 Task: Create List Brand Identity Rebranding in Board Sales Prospecting Platforms and Tools to Workspace Advertising Agencies. Create List Brand Identity Consistency in Board Customer Segmentation and Analysis to Workspace Advertising Agencies. Create List Brand Identity Localization in Board Social Media Influencer Ambassador Program Creation and Management to Workspace Advertising Agencies
Action: Mouse moved to (661, 158)
Screenshot: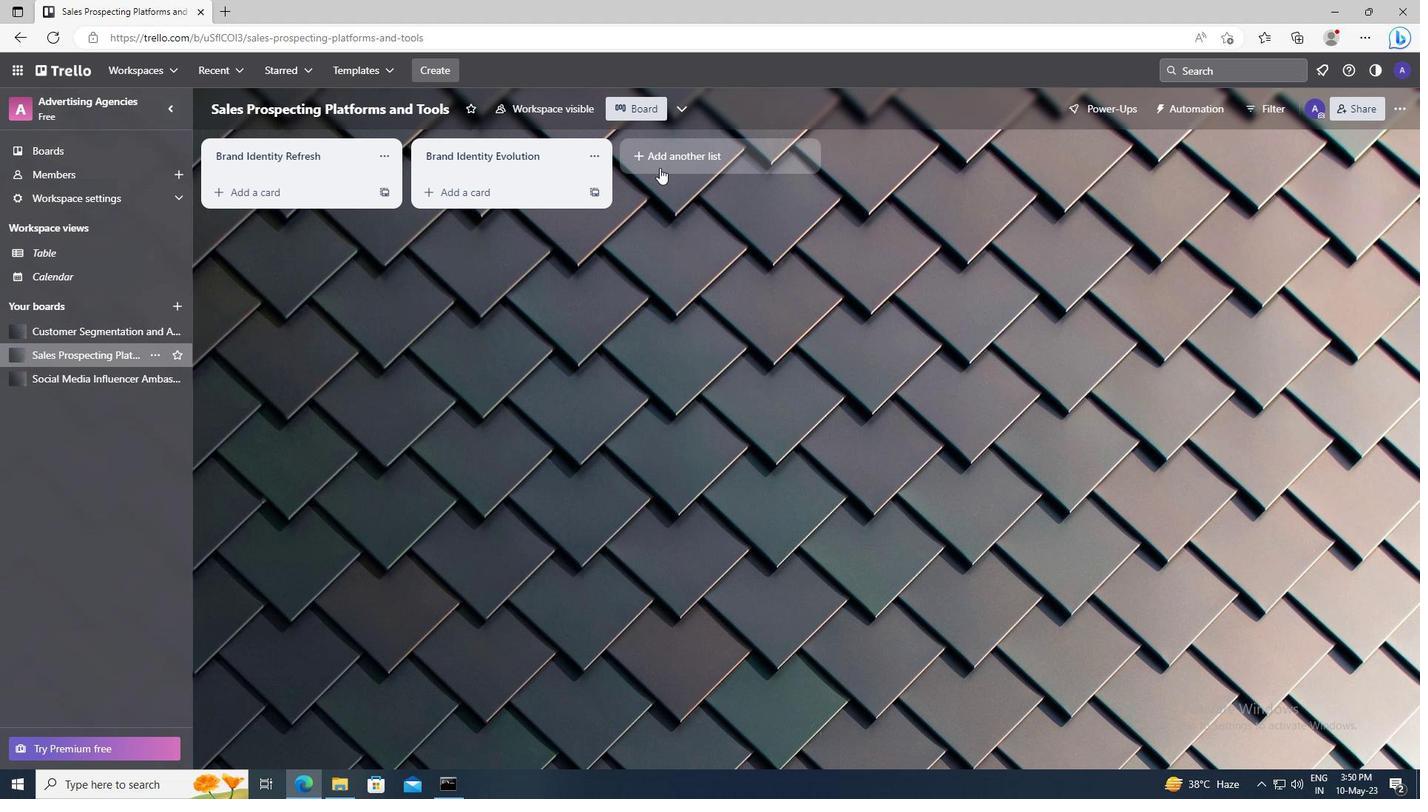 
Action: Mouse pressed left at (661, 158)
Screenshot: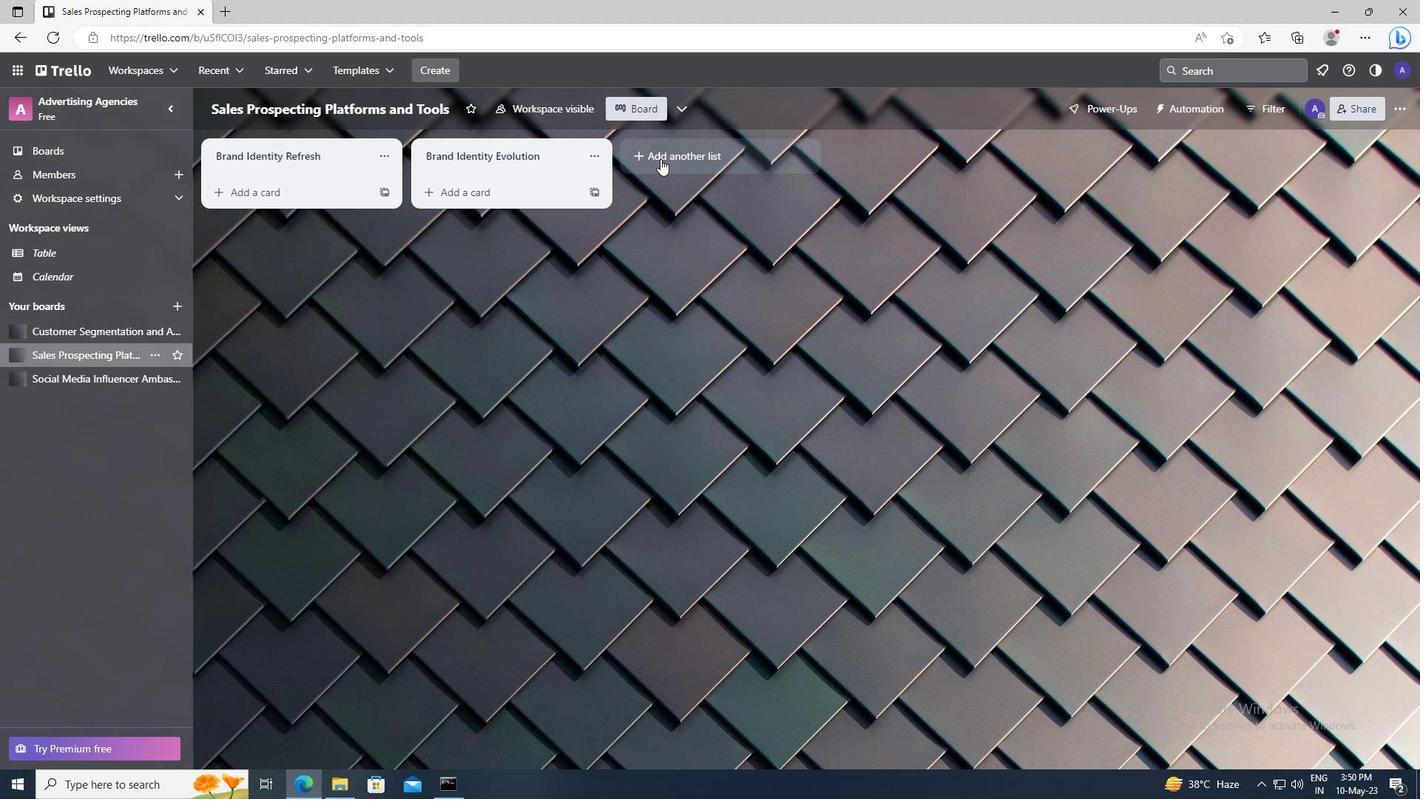 
Action: Mouse moved to (657, 161)
Screenshot: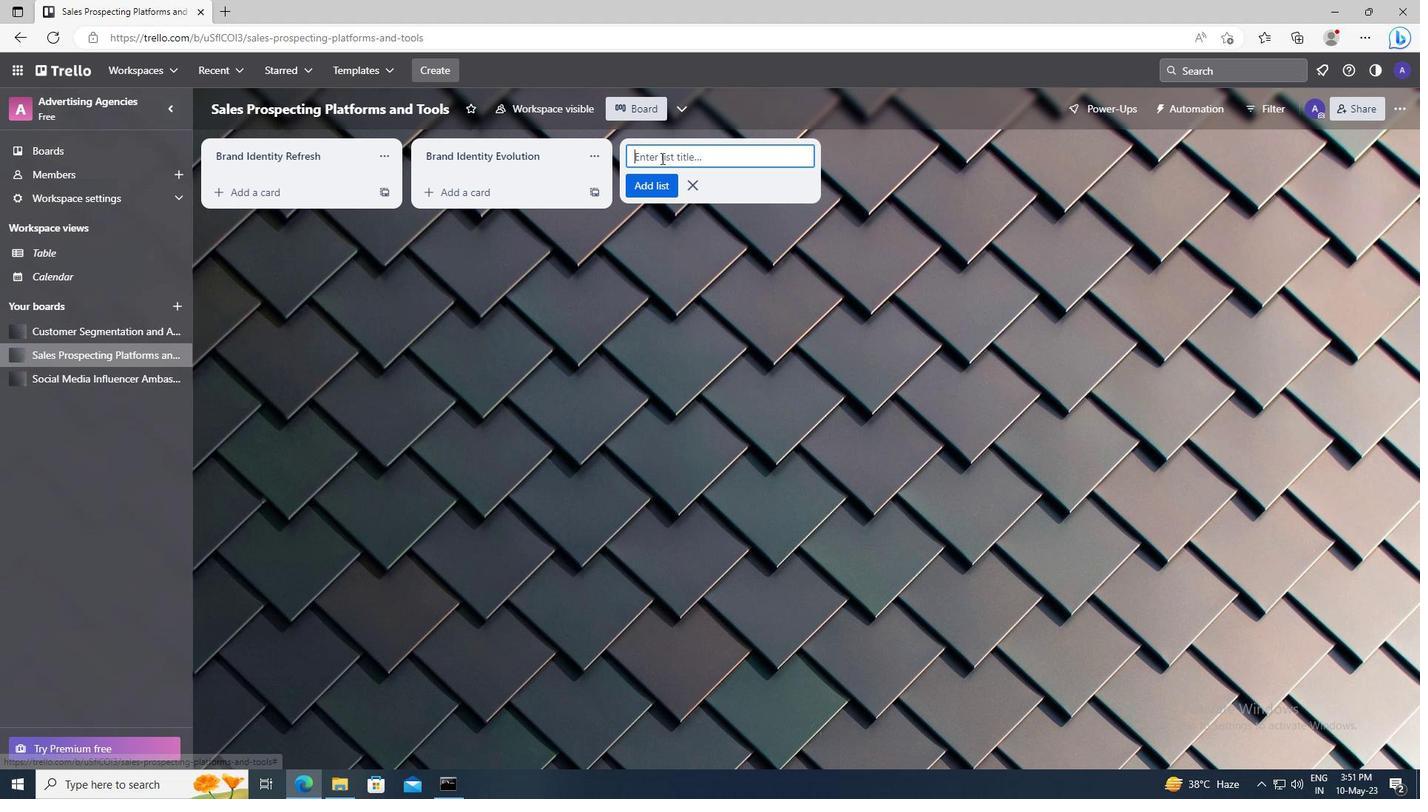 
Action: Key pressed <Key.shift>BRAND<Key.space><Key.shift>IDENTITY<Key.space><Key.shift>REBRANDING
Screenshot: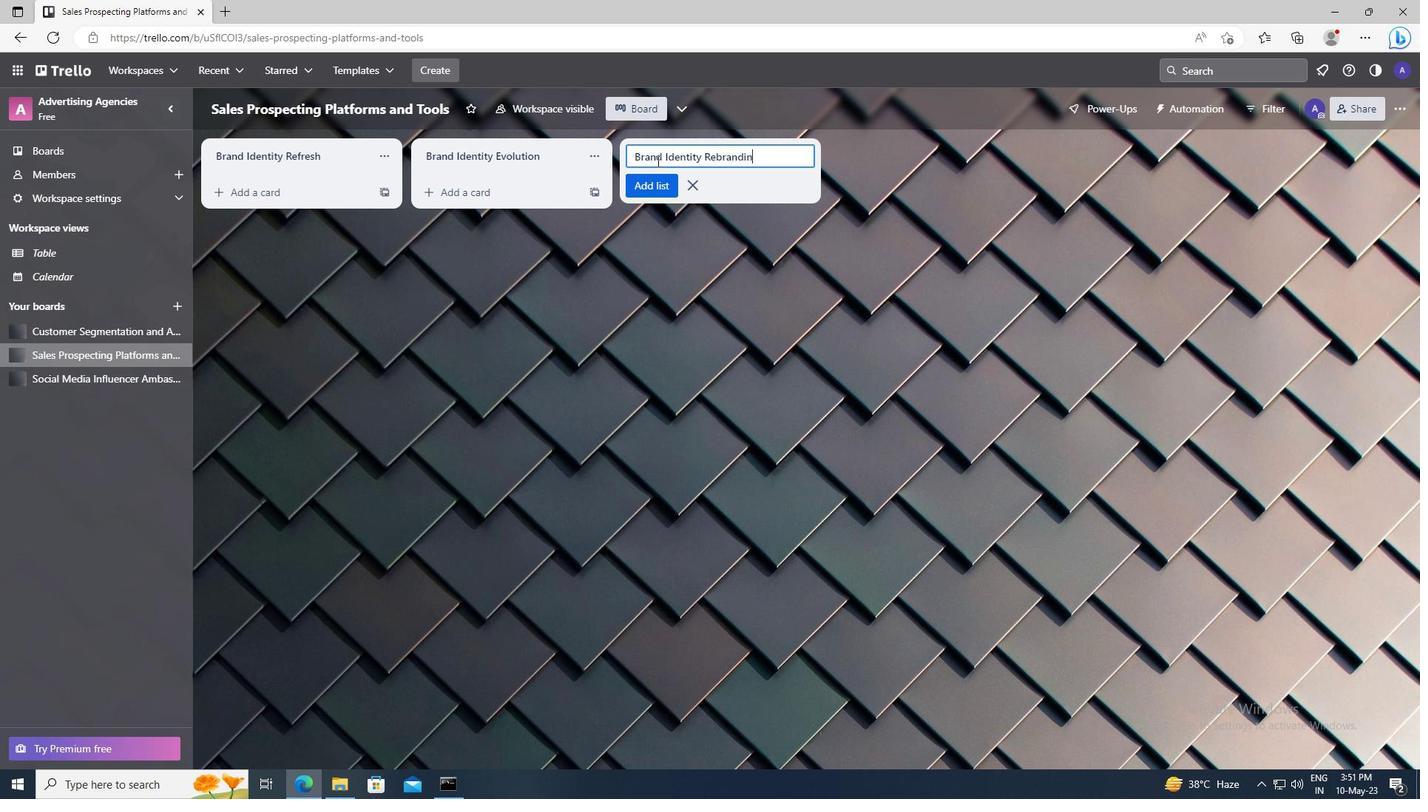 
Action: Mouse moved to (657, 187)
Screenshot: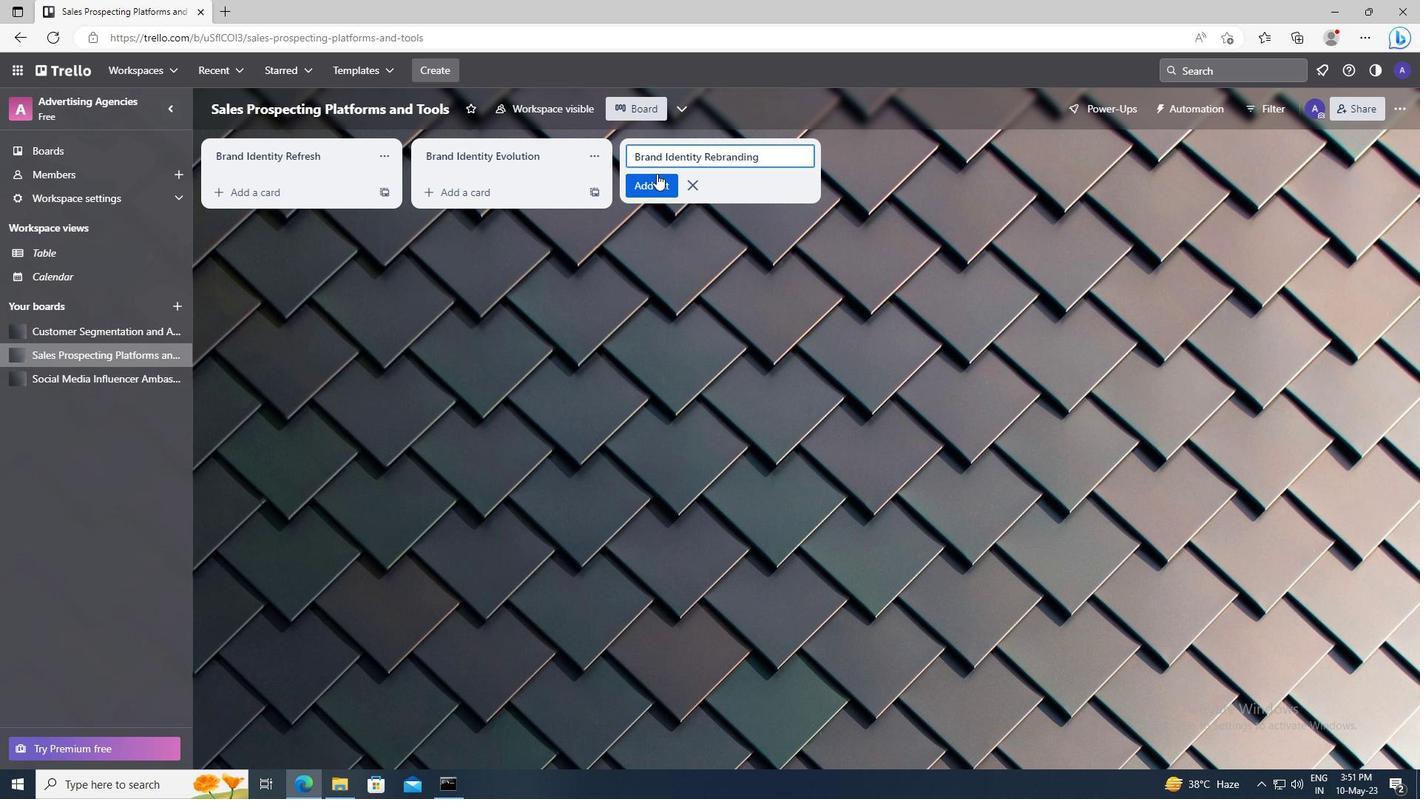 
Action: Mouse pressed left at (657, 187)
Screenshot: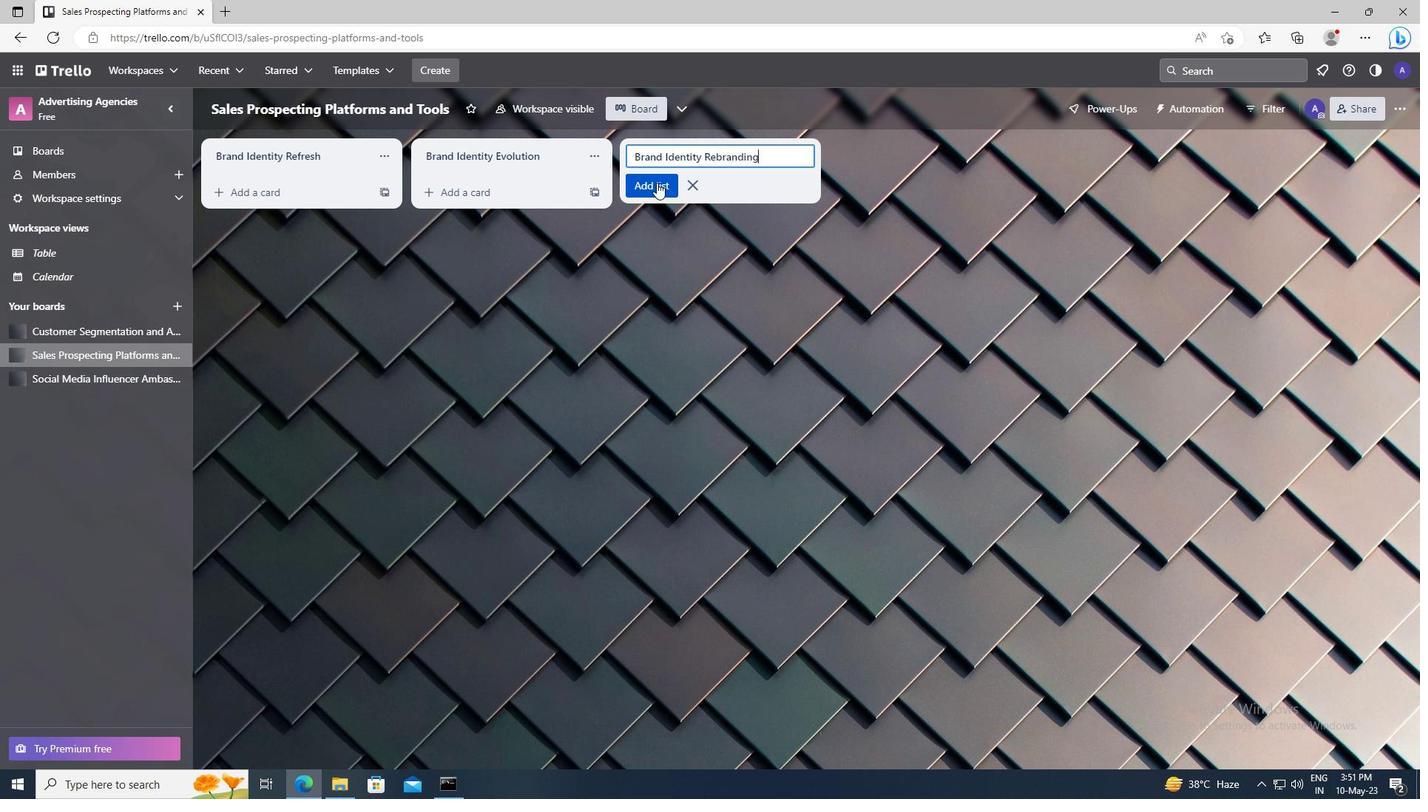 
Action: Mouse moved to (91, 329)
Screenshot: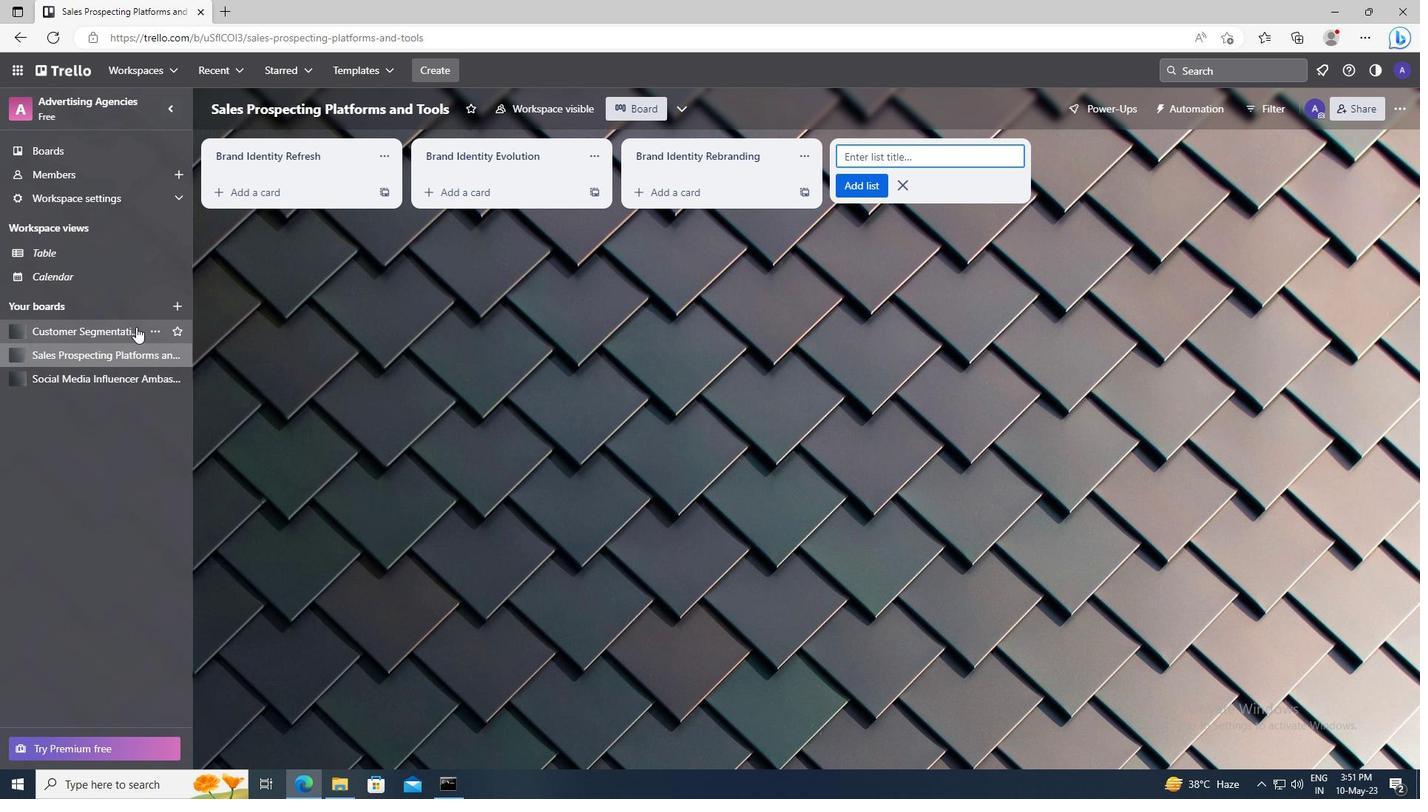 
Action: Mouse pressed left at (91, 329)
Screenshot: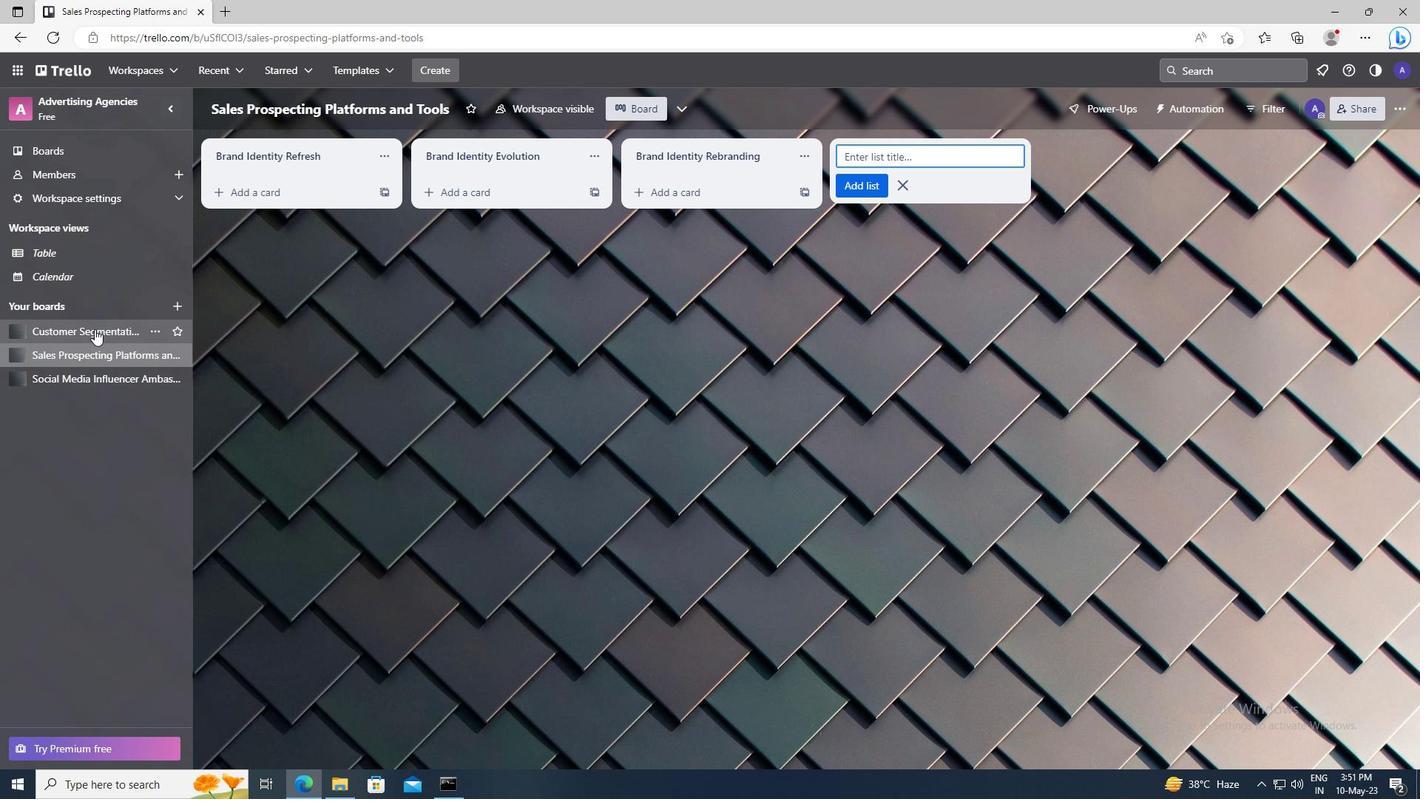 
Action: Mouse moved to (669, 156)
Screenshot: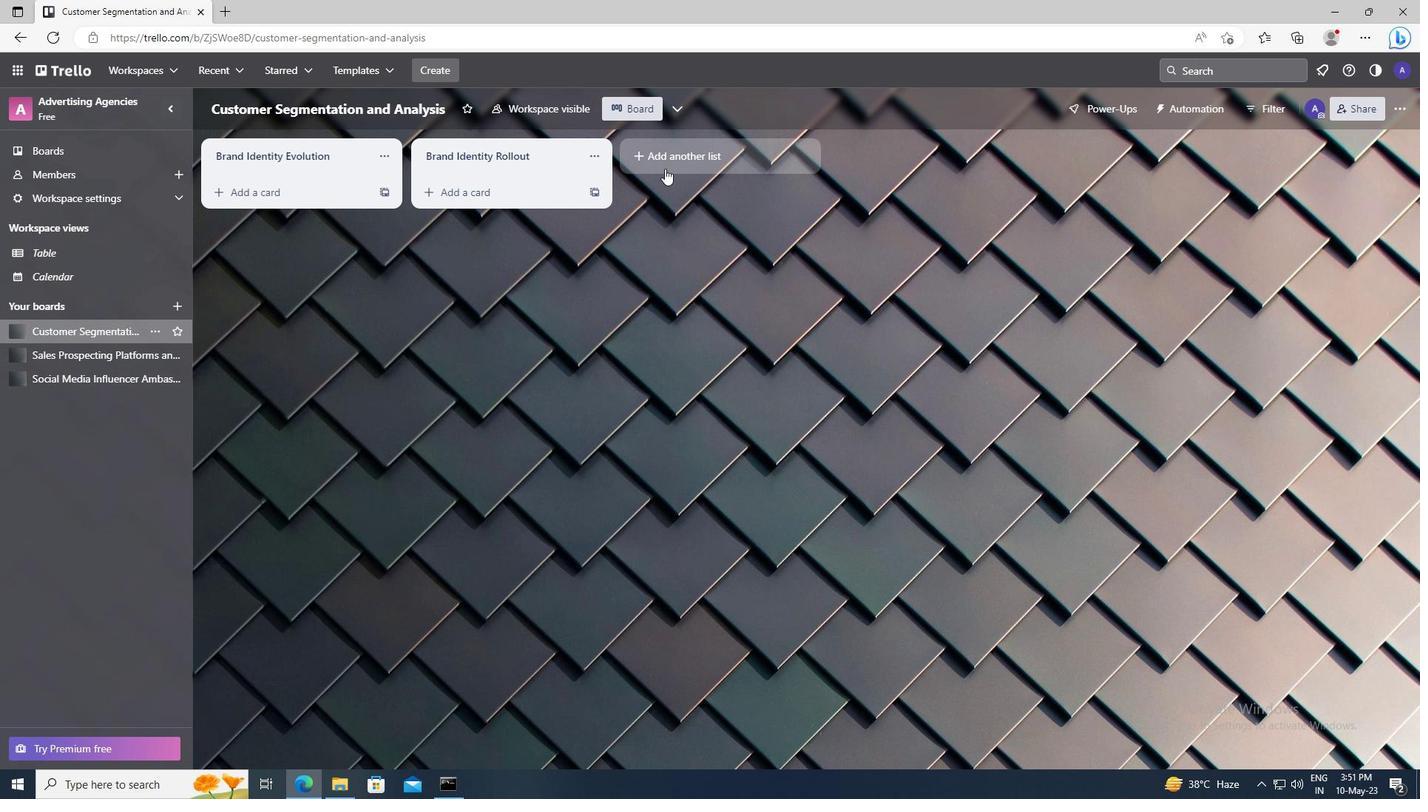 
Action: Mouse pressed left at (669, 156)
Screenshot: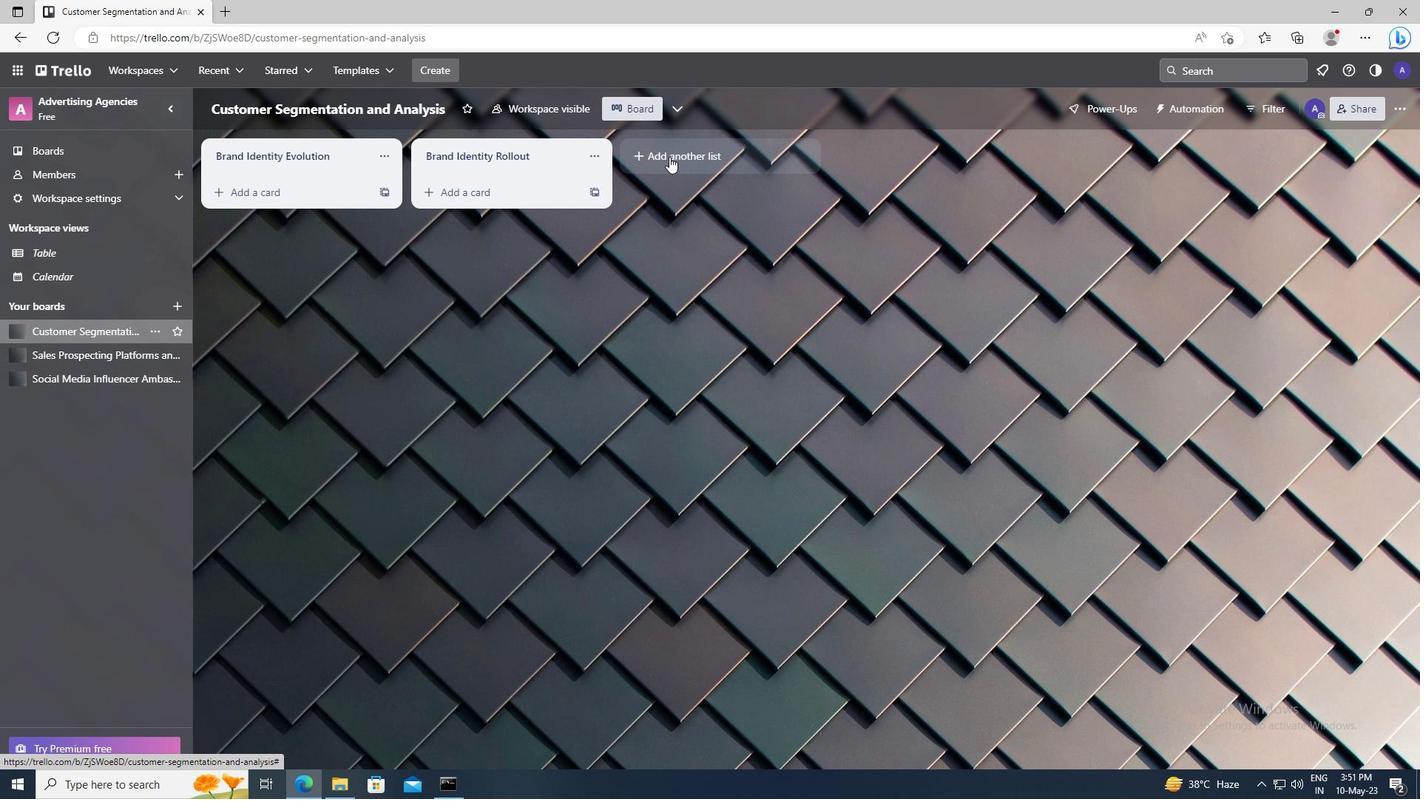 
Action: Mouse moved to (662, 161)
Screenshot: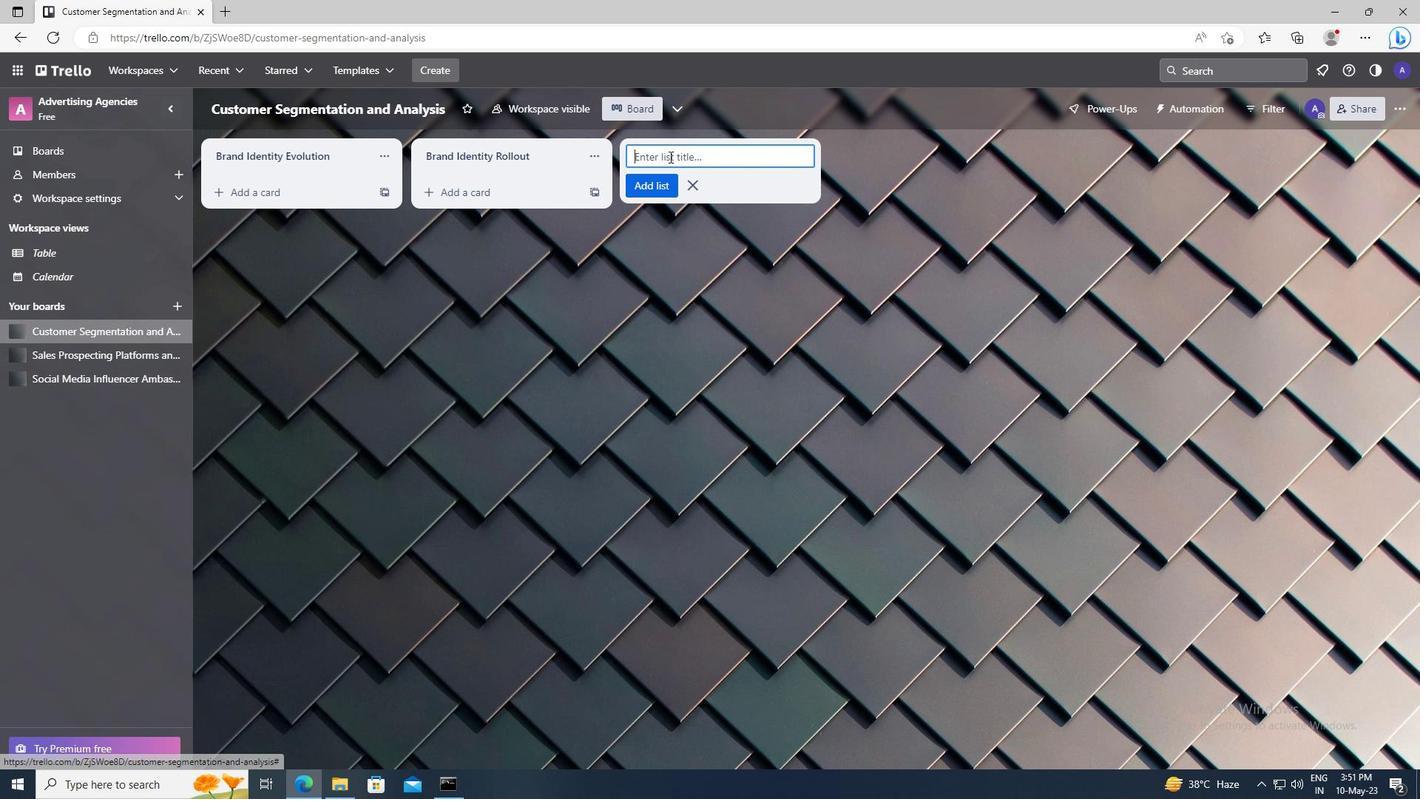 
Action: Key pressed <Key.shift>BRAND<Key.space><Key.shift>IDENTITY<Key.space><Key.shift>CONSISTENCY
Screenshot: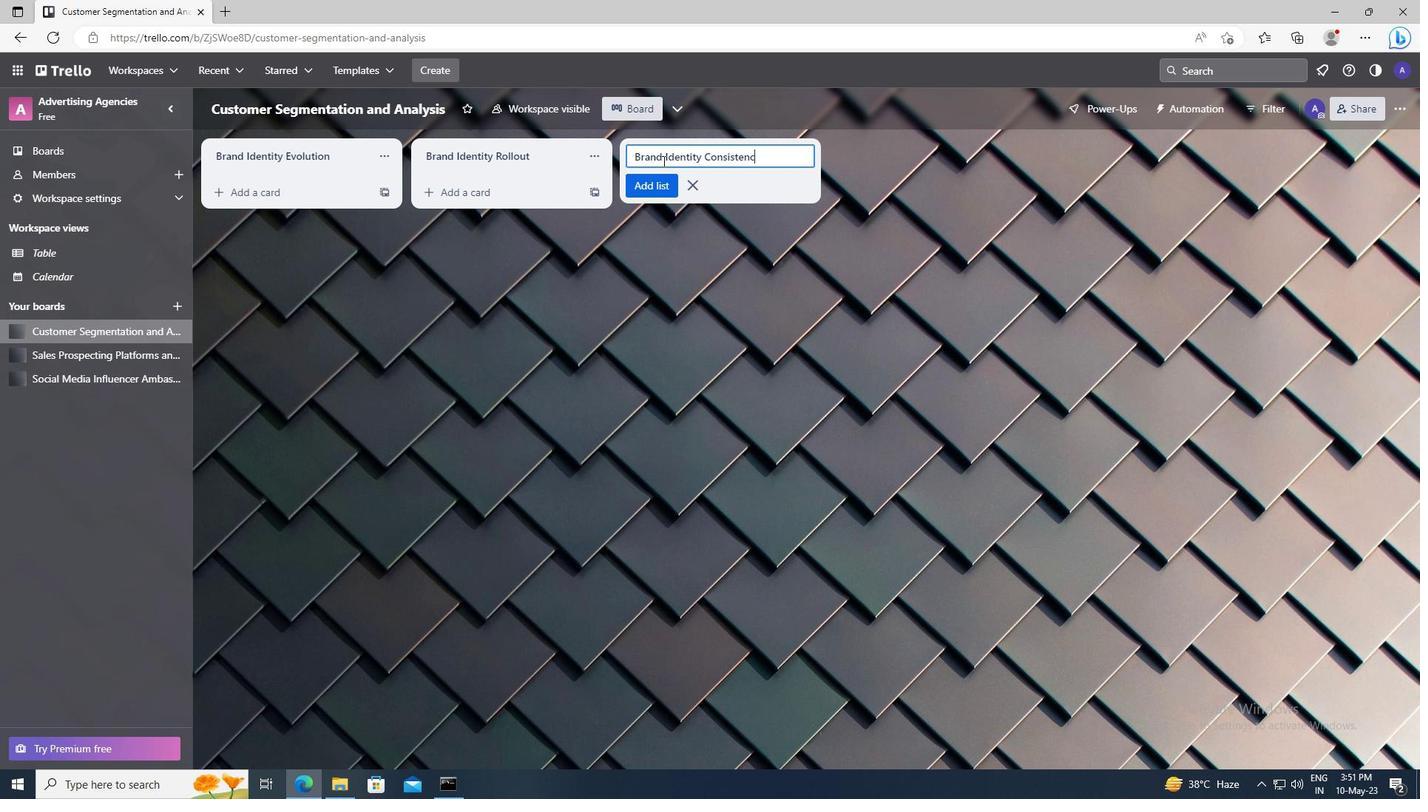 
Action: Mouse moved to (654, 183)
Screenshot: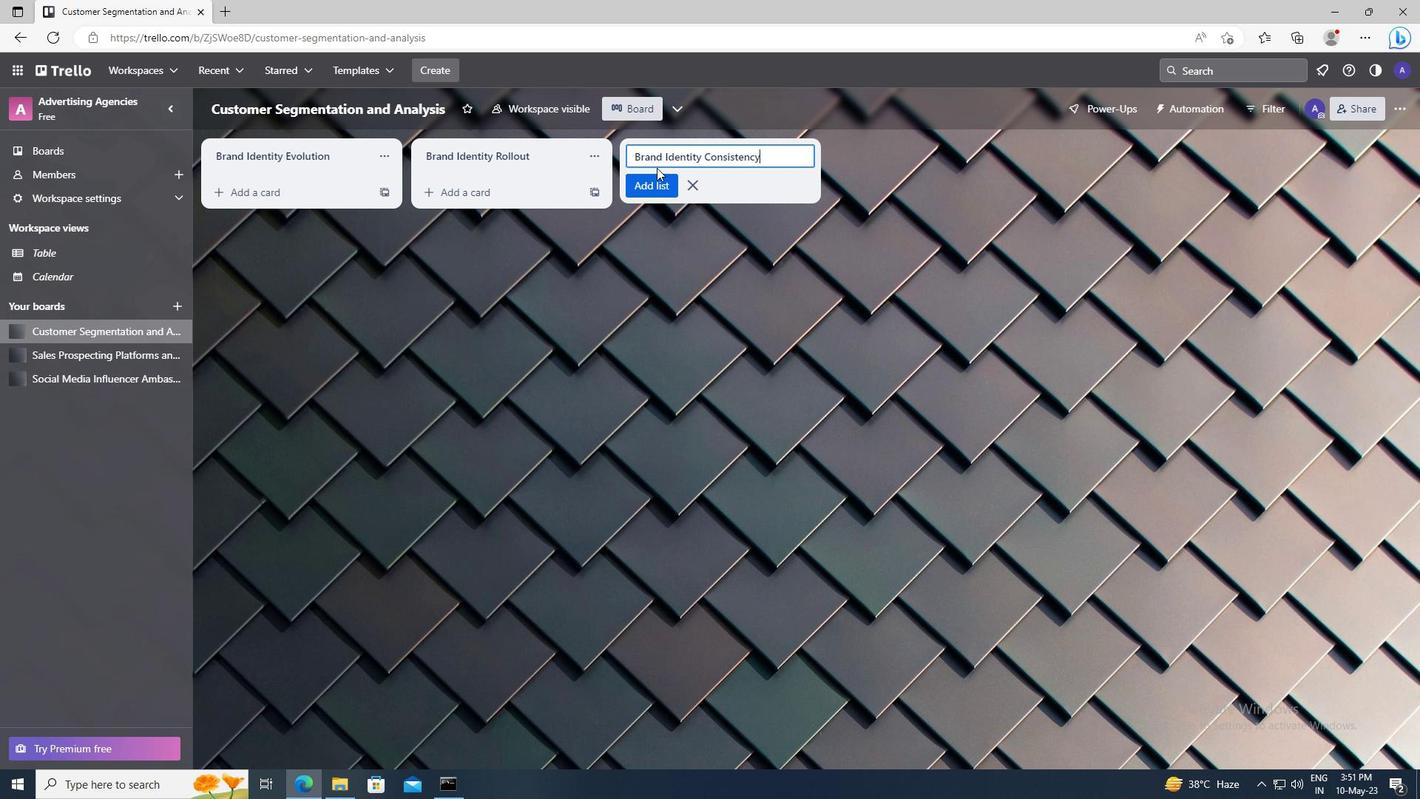 
Action: Mouse pressed left at (654, 183)
Screenshot: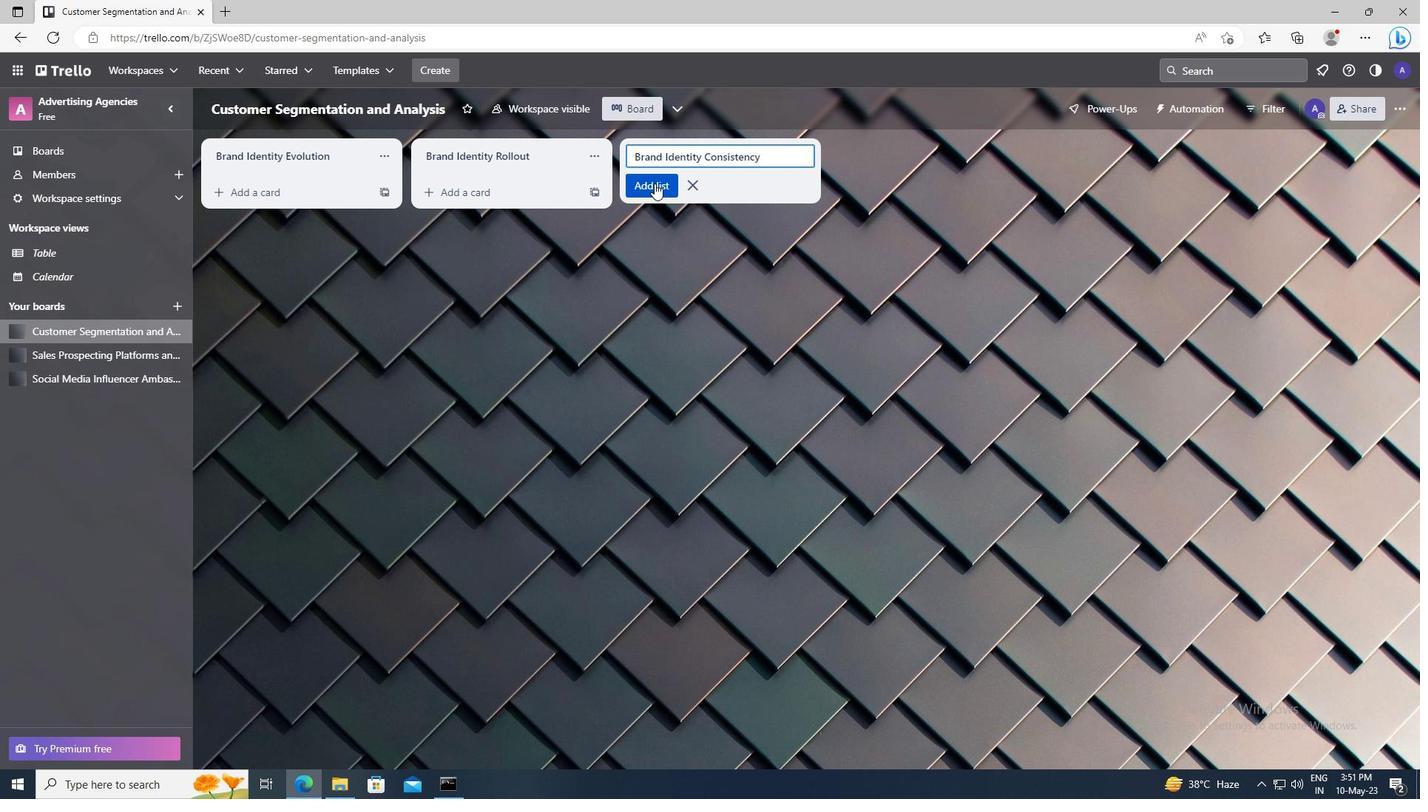 
Action: Mouse moved to (96, 377)
Screenshot: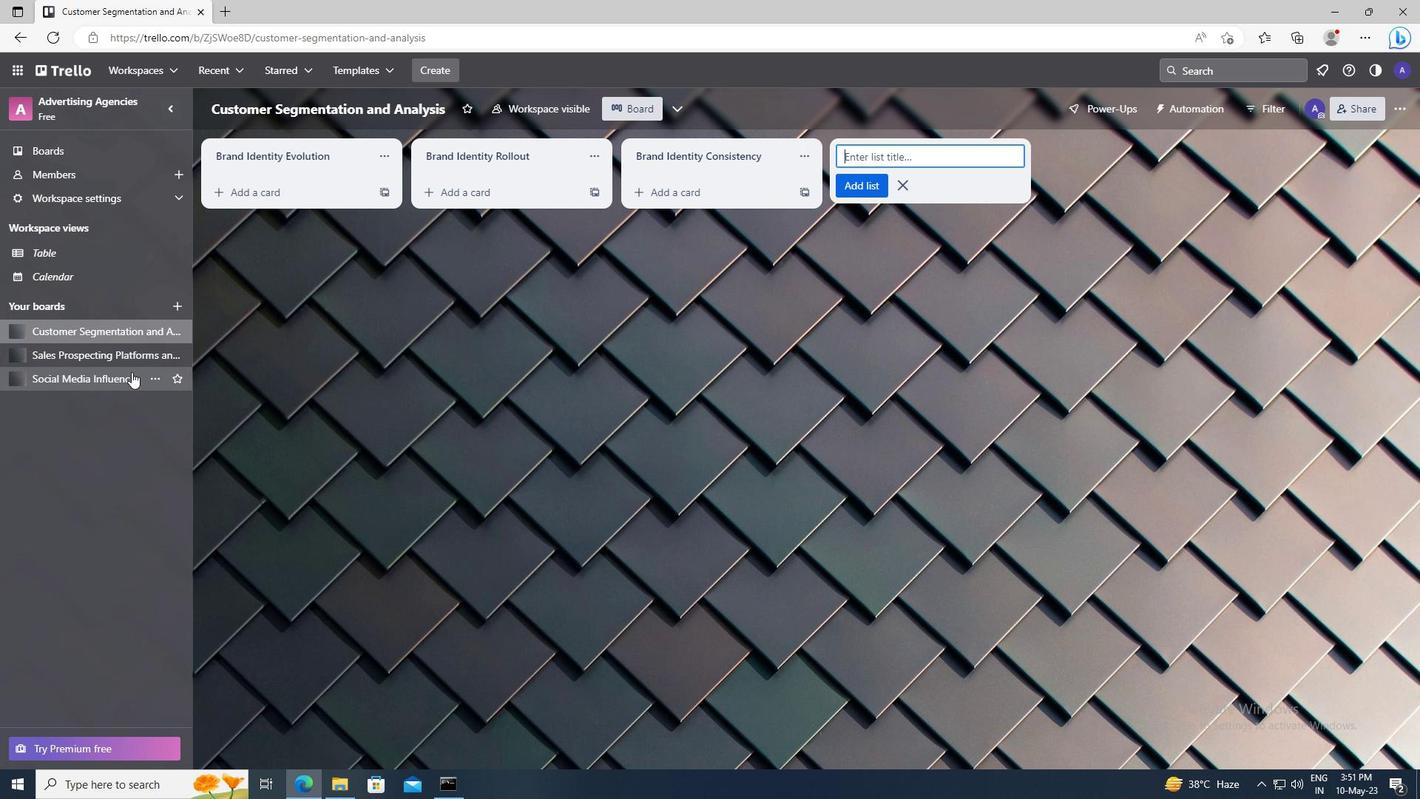 
Action: Mouse pressed left at (96, 377)
Screenshot: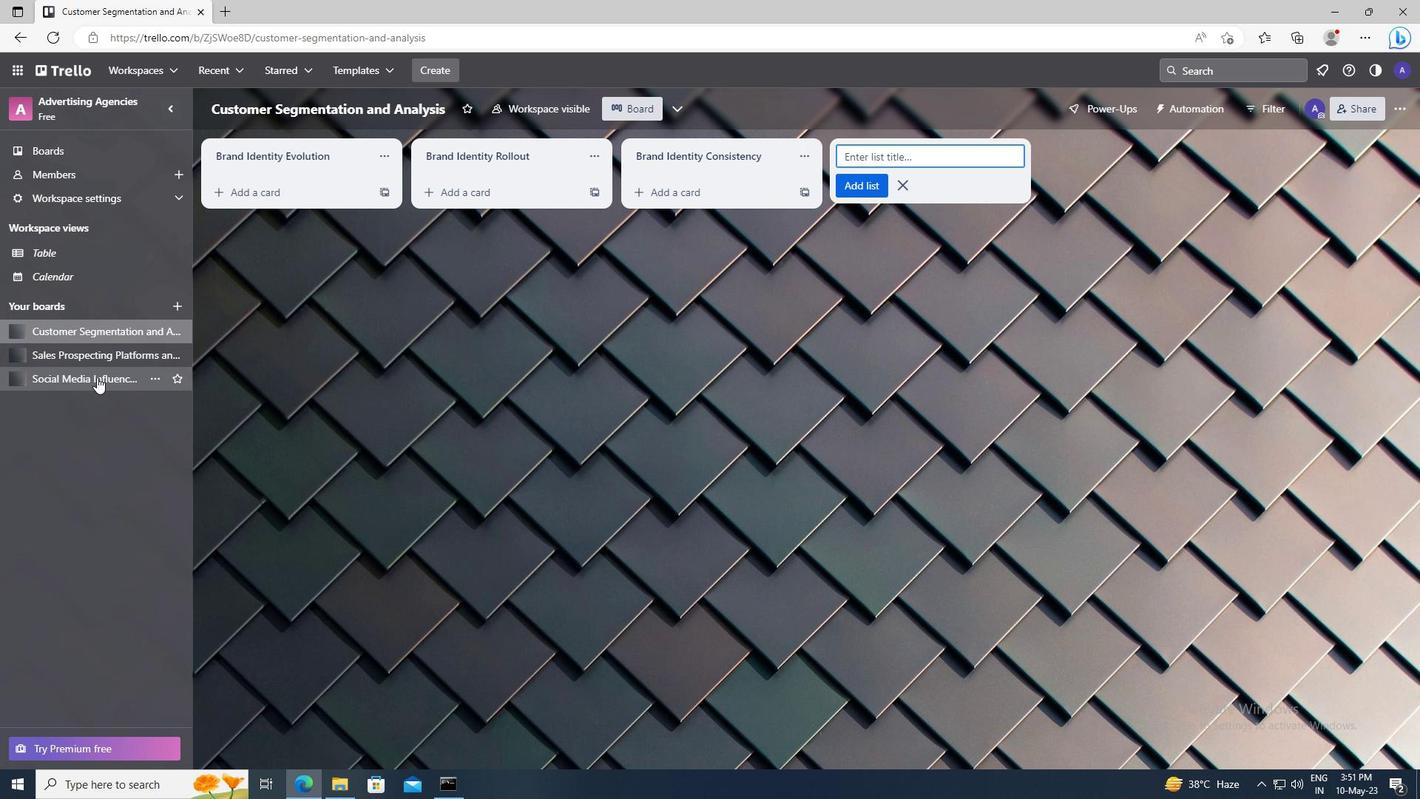 
Action: Mouse moved to (668, 153)
Screenshot: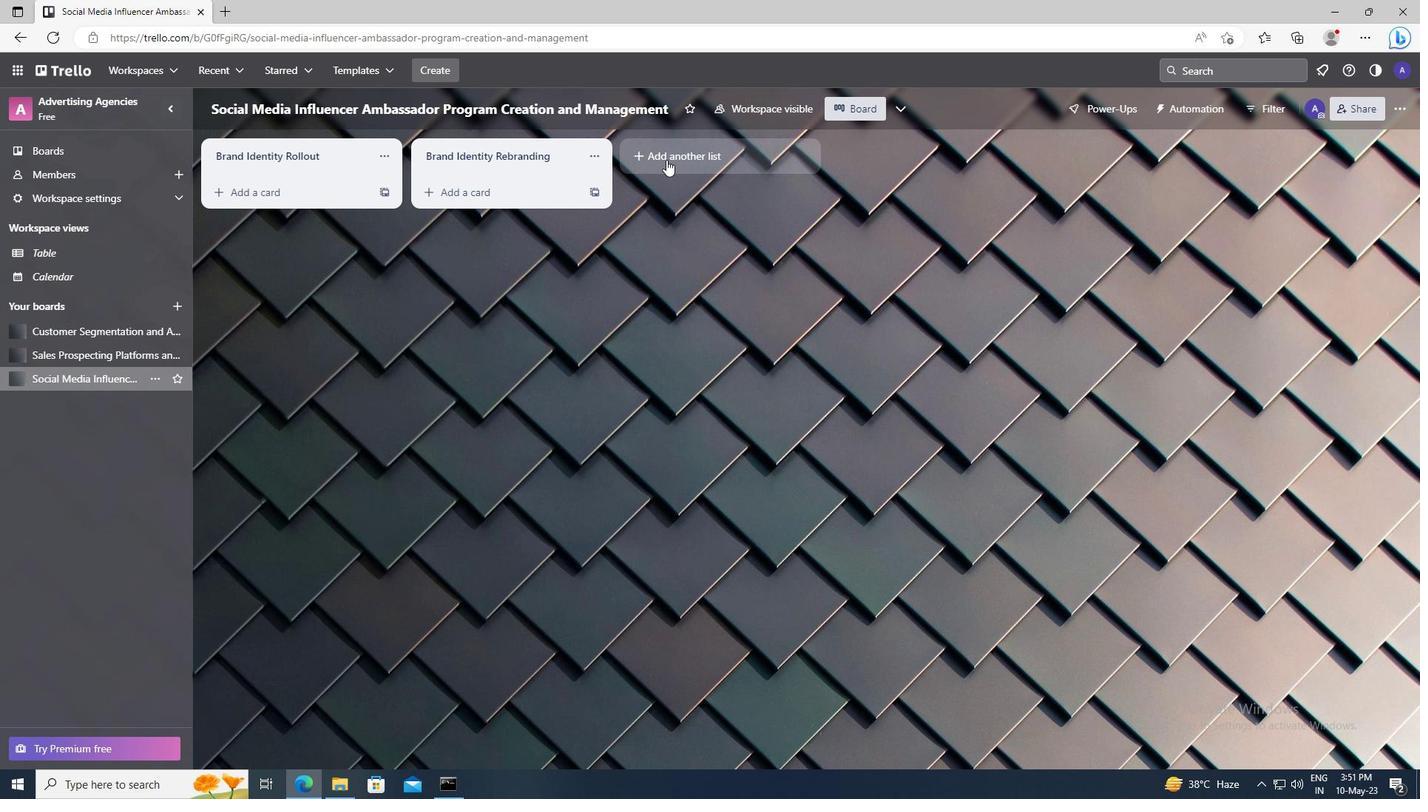 
Action: Mouse pressed left at (668, 153)
Screenshot: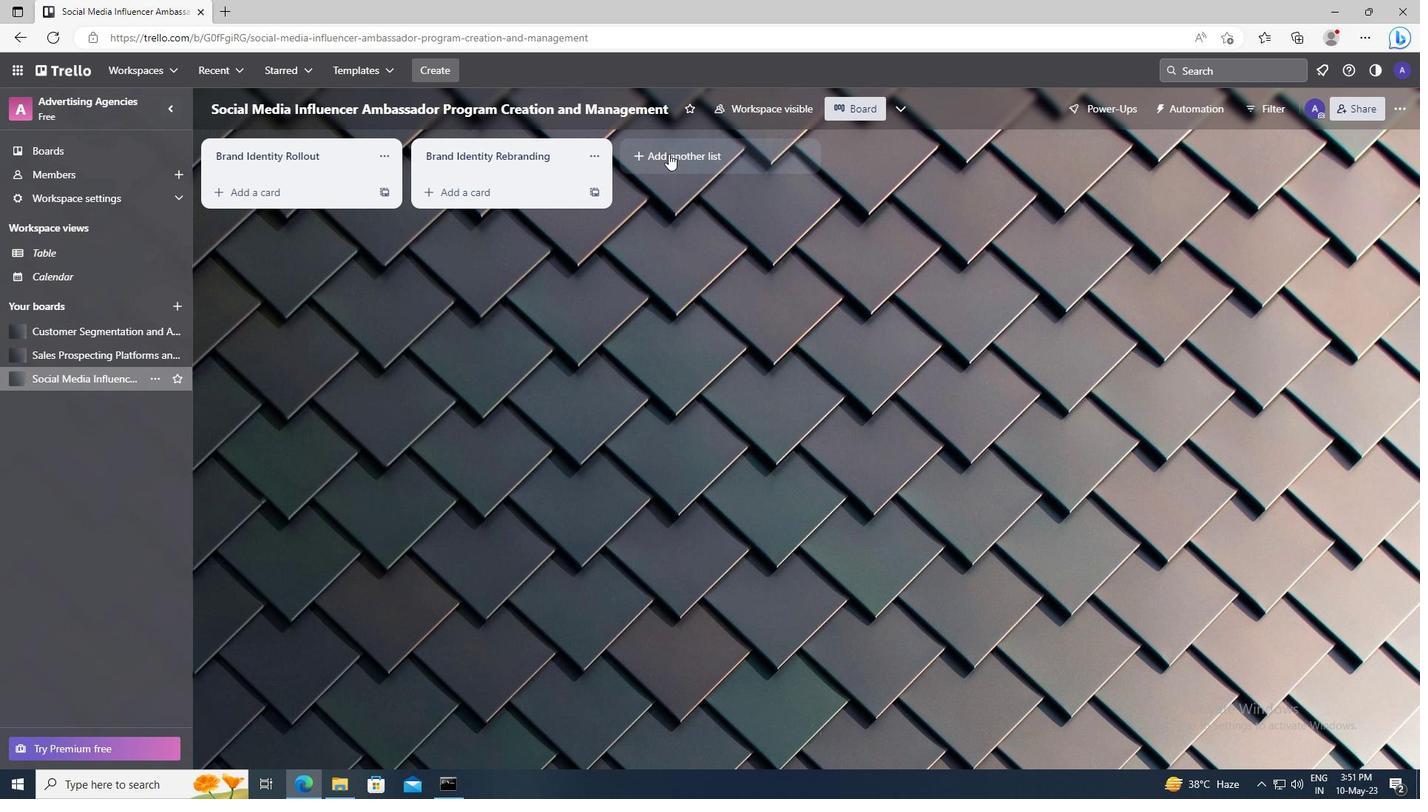 
Action: Mouse moved to (662, 156)
Screenshot: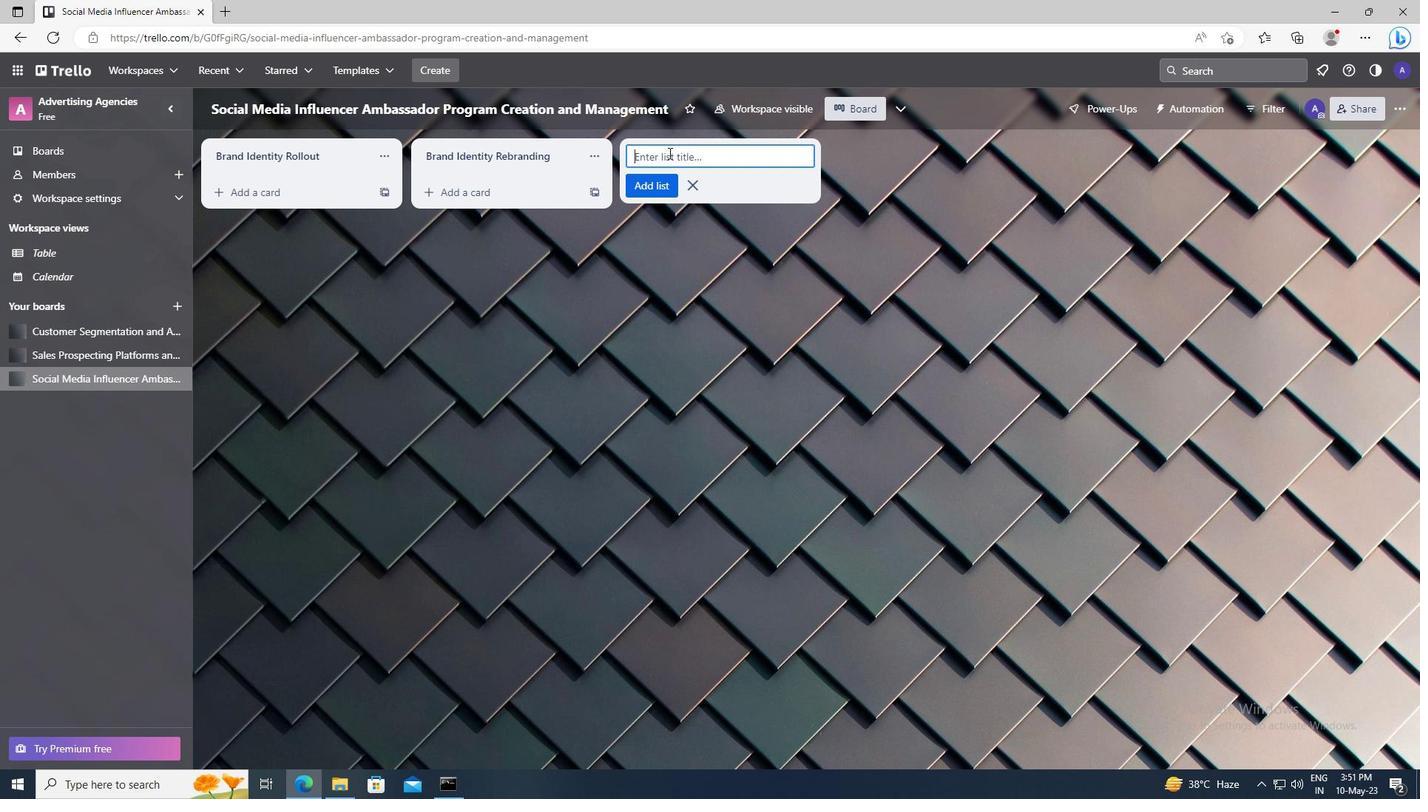 
Action: Key pressed <Key.shift>BRAND<Key.space><Key.shift>IDENTITY<Key.space><Key.shift>LOCALIZATION
Screenshot: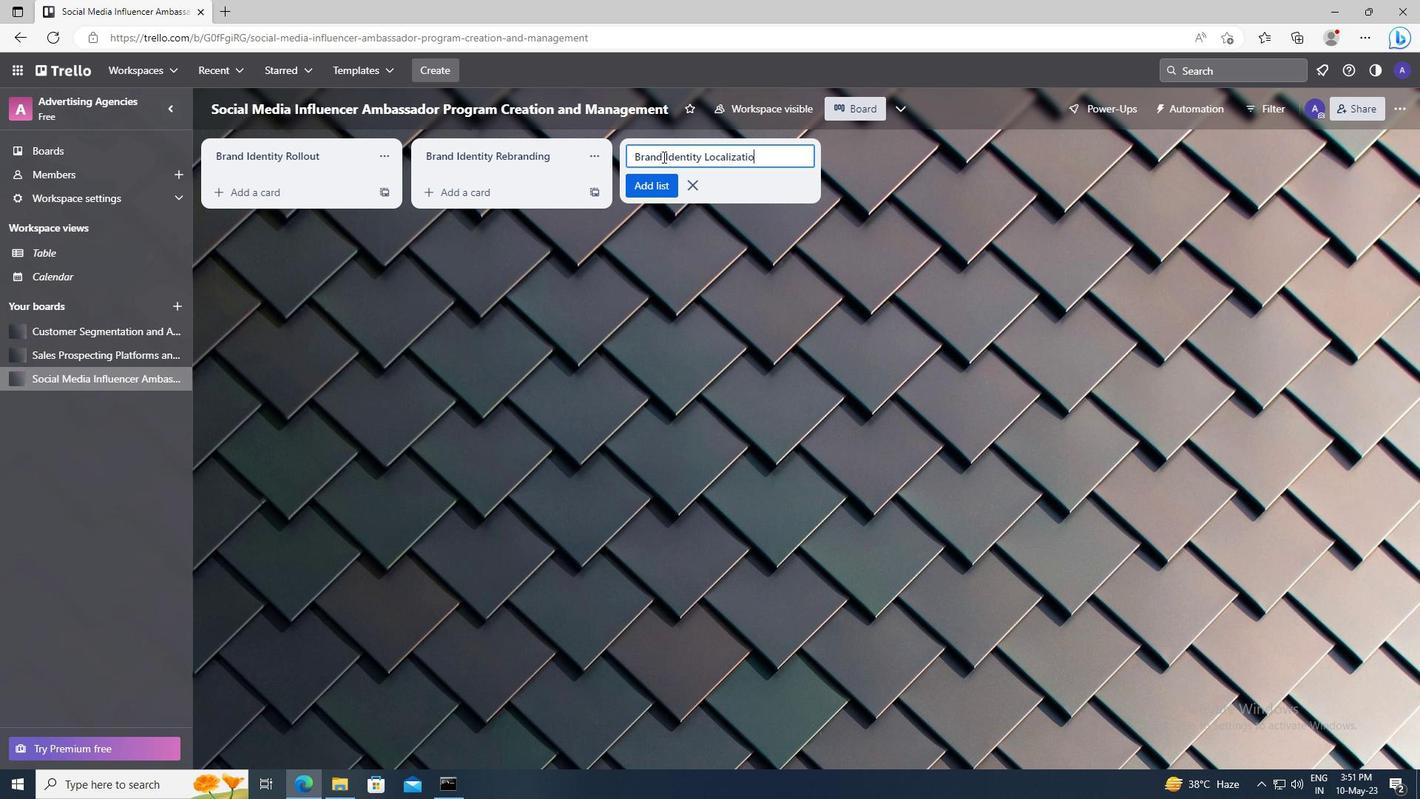 
Action: Mouse moved to (654, 176)
Screenshot: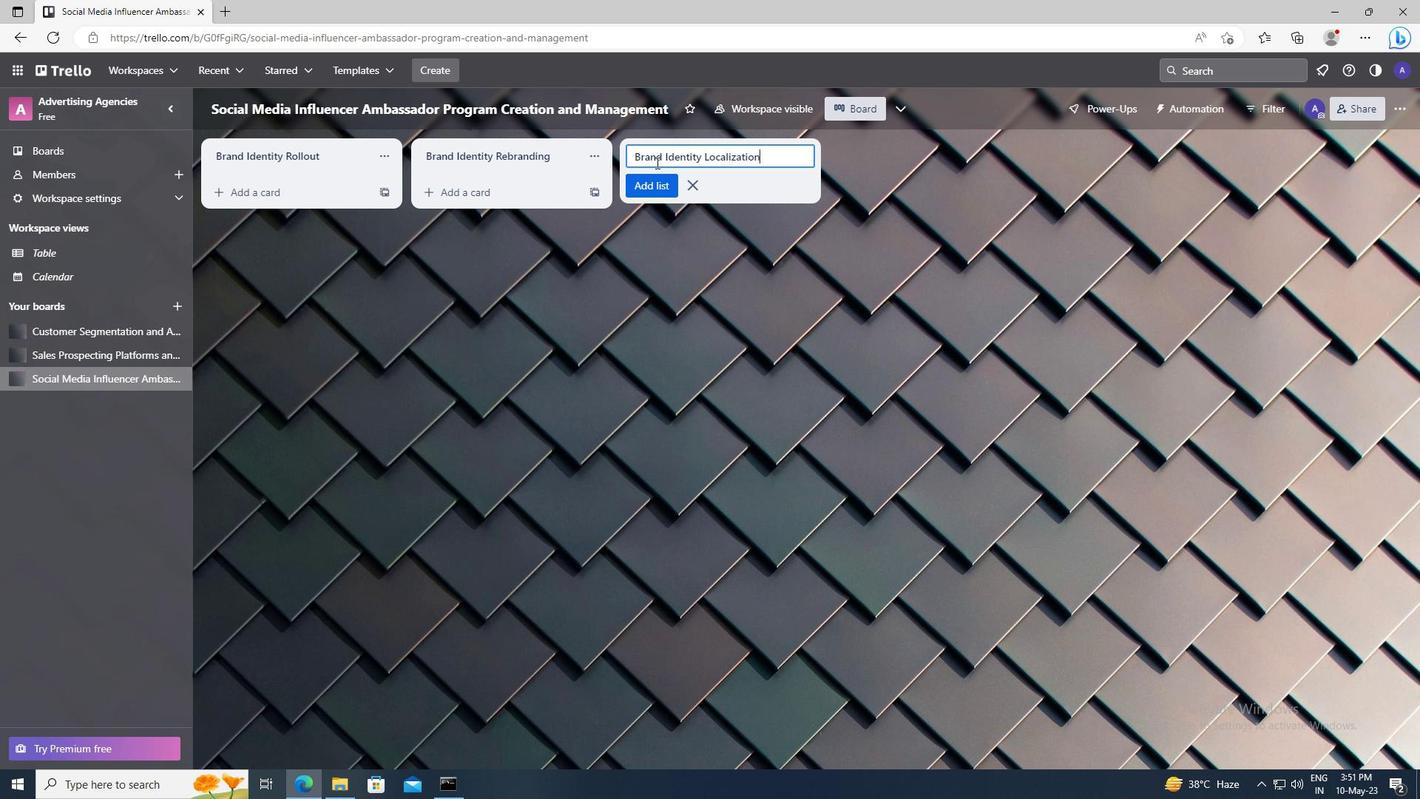 
Action: Mouse pressed left at (654, 176)
Screenshot: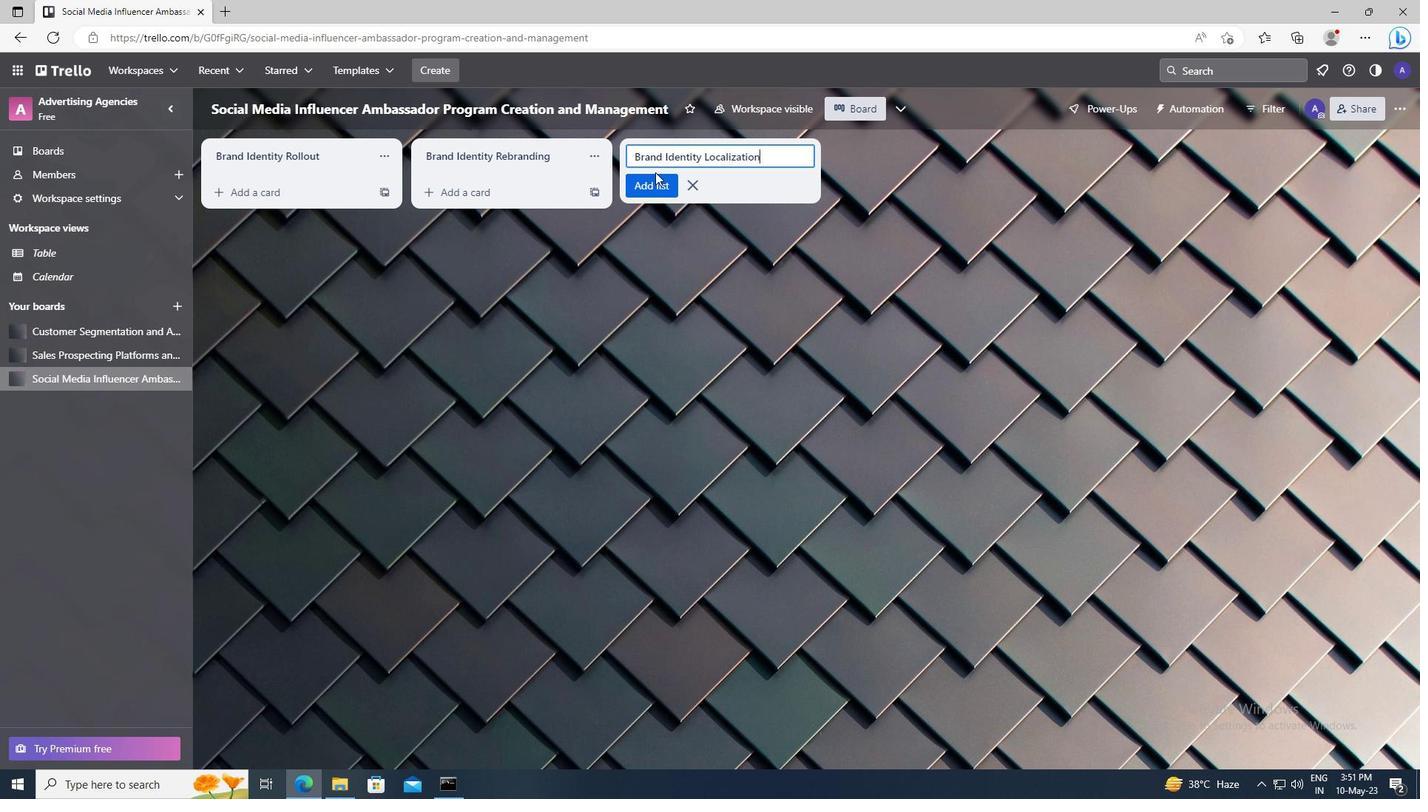 
